 Task: In skill assessment recomendation turn off In-app notifications.
Action: Mouse moved to (713, 67)
Screenshot: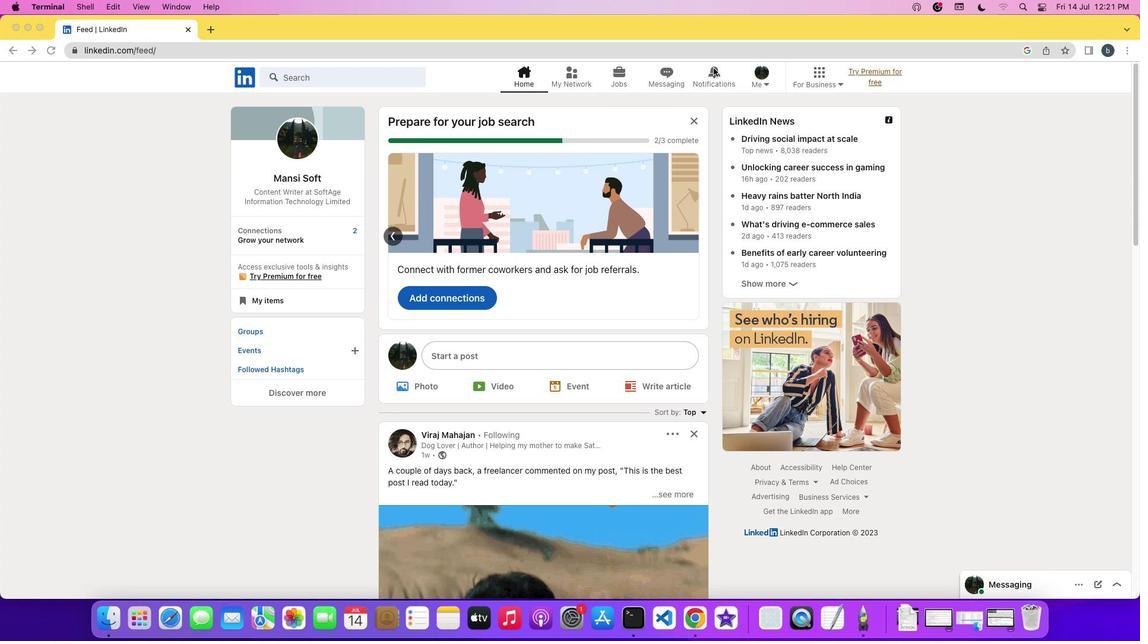 
Action: Mouse pressed left at (713, 67)
Screenshot: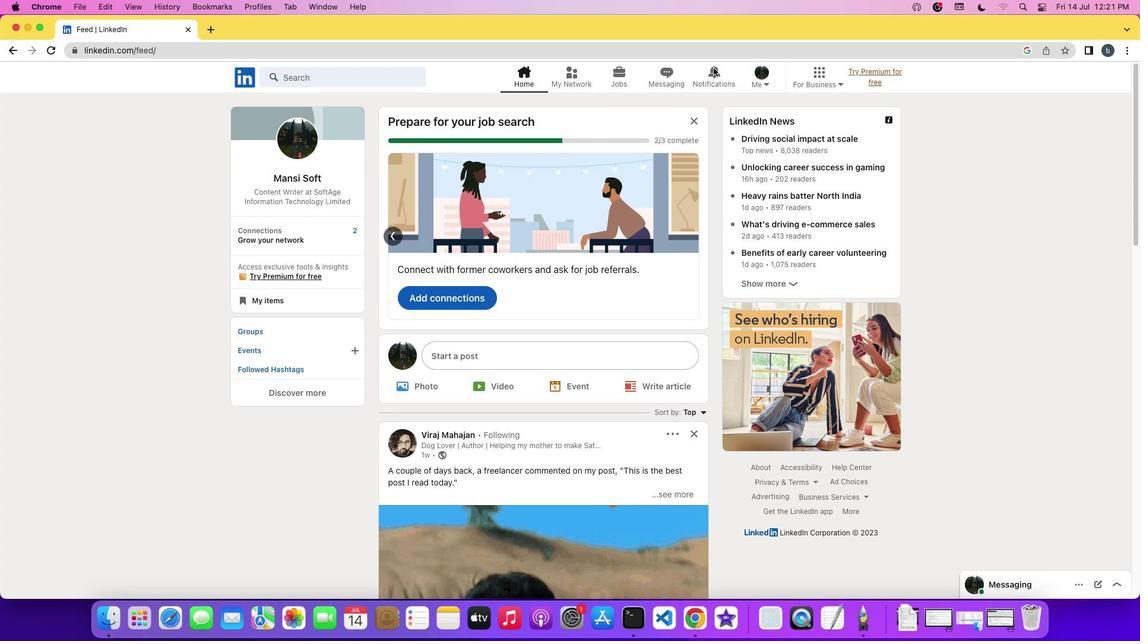 
Action: Mouse pressed left at (713, 67)
Screenshot: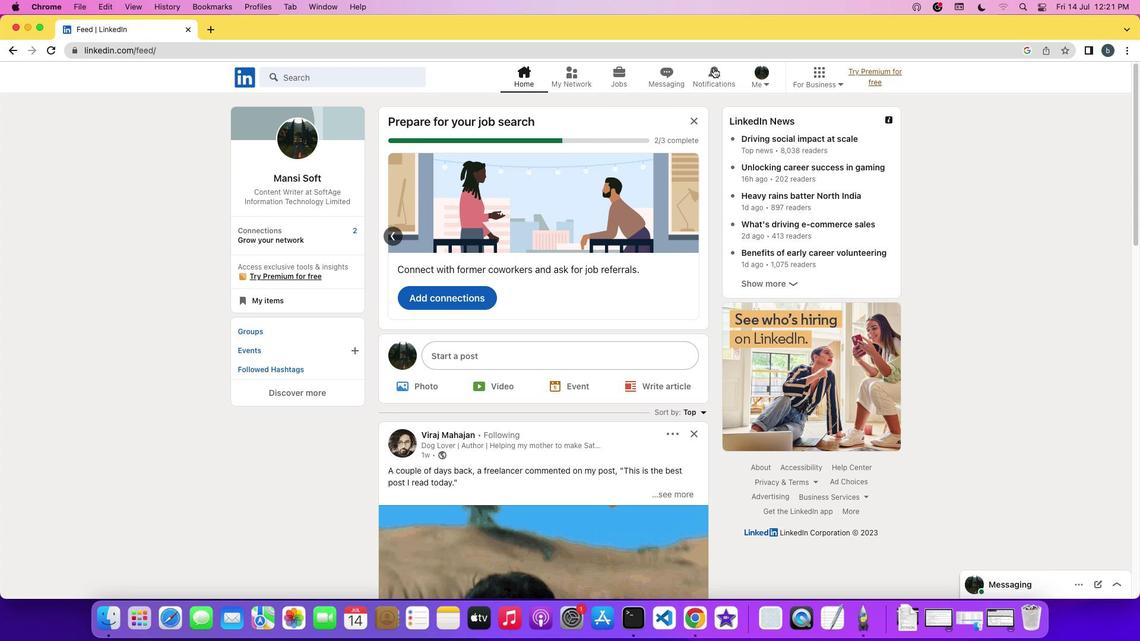
Action: Mouse moved to (274, 151)
Screenshot: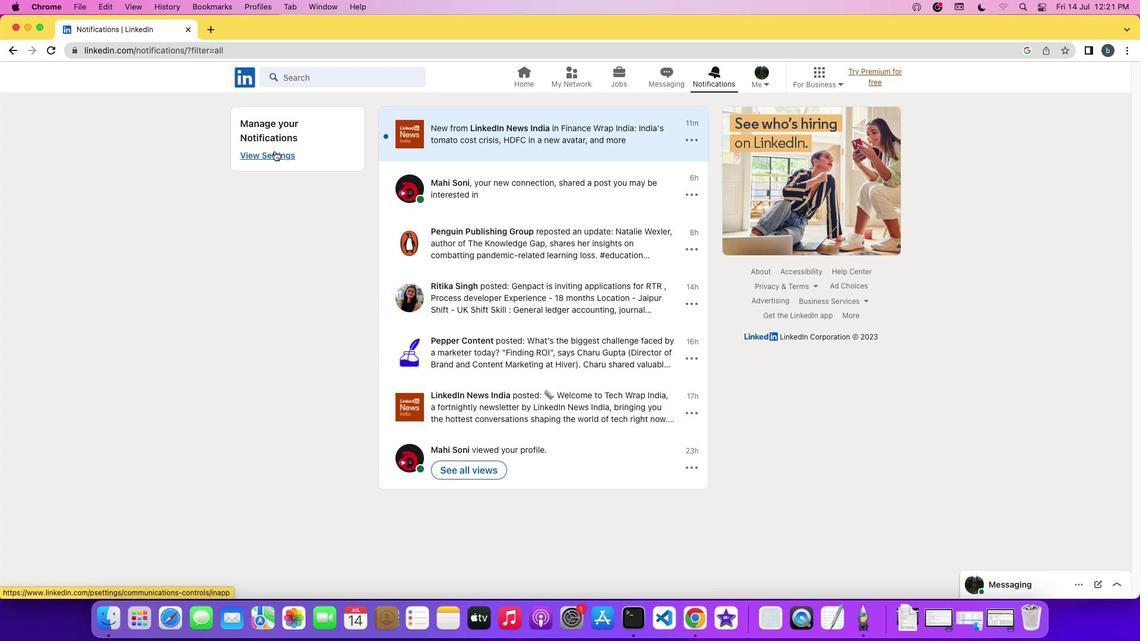 
Action: Mouse pressed left at (274, 151)
Screenshot: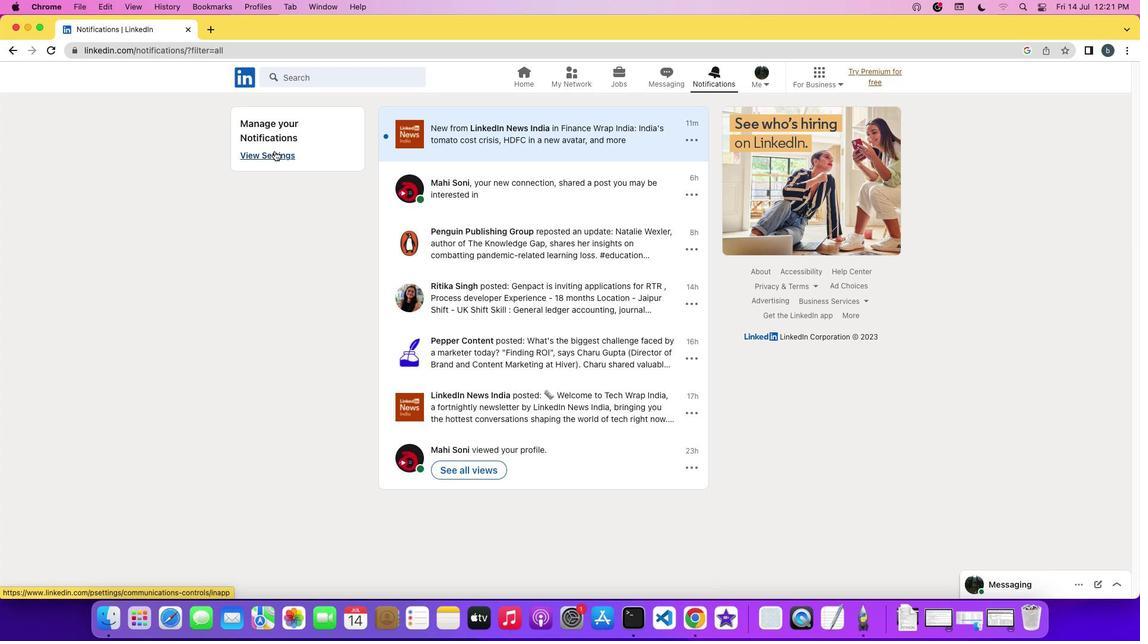 
Action: Mouse moved to (476, 142)
Screenshot: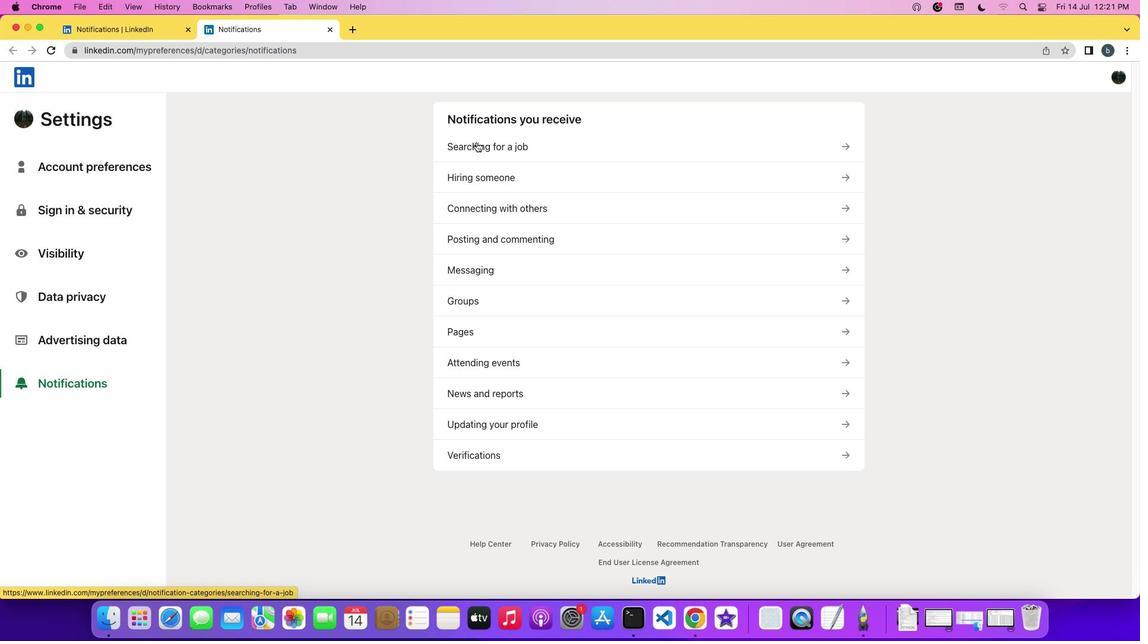 
Action: Mouse pressed left at (476, 142)
Screenshot: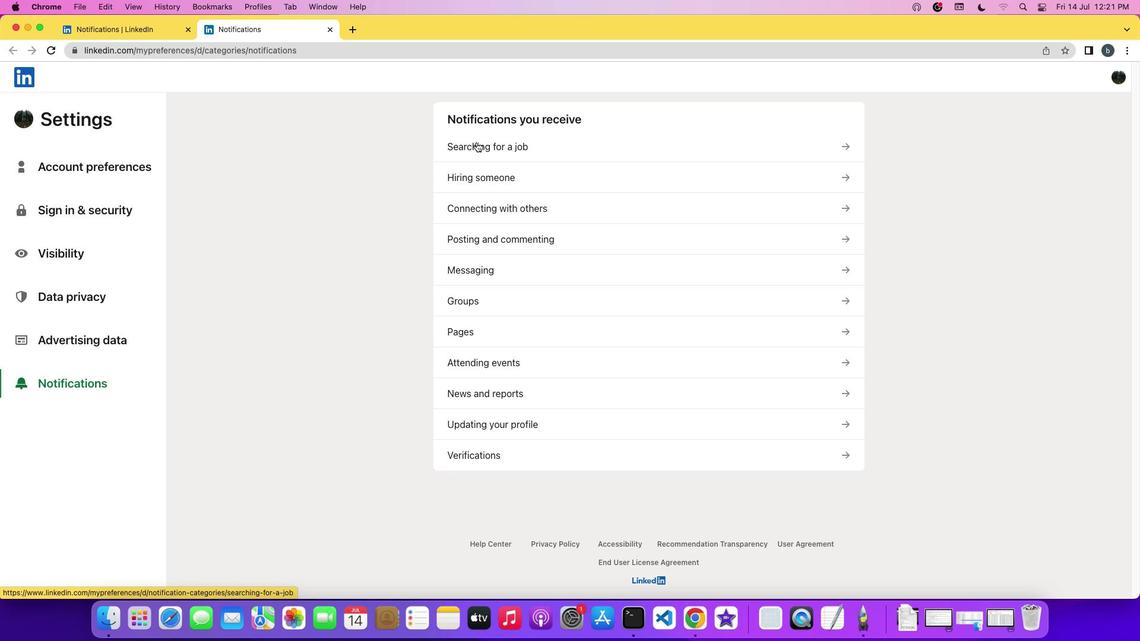 
Action: Mouse moved to (508, 465)
Screenshot: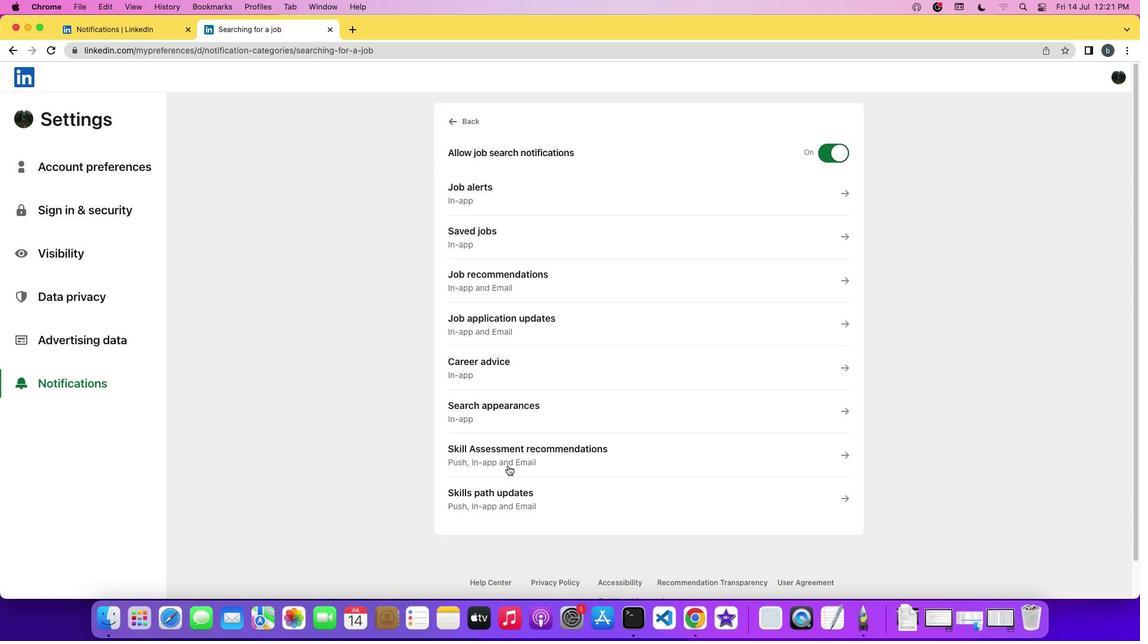 
Action: Mouse pressed left at (508, 465)
Screenshot: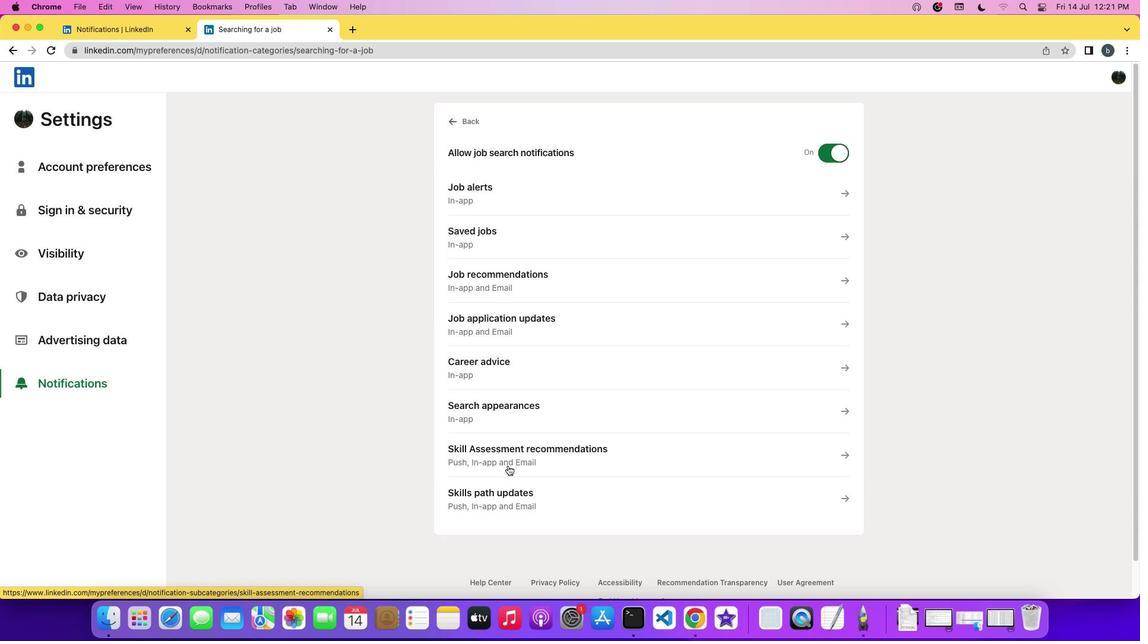 
Action: Mouse moved to (833, 212)
Screenshot: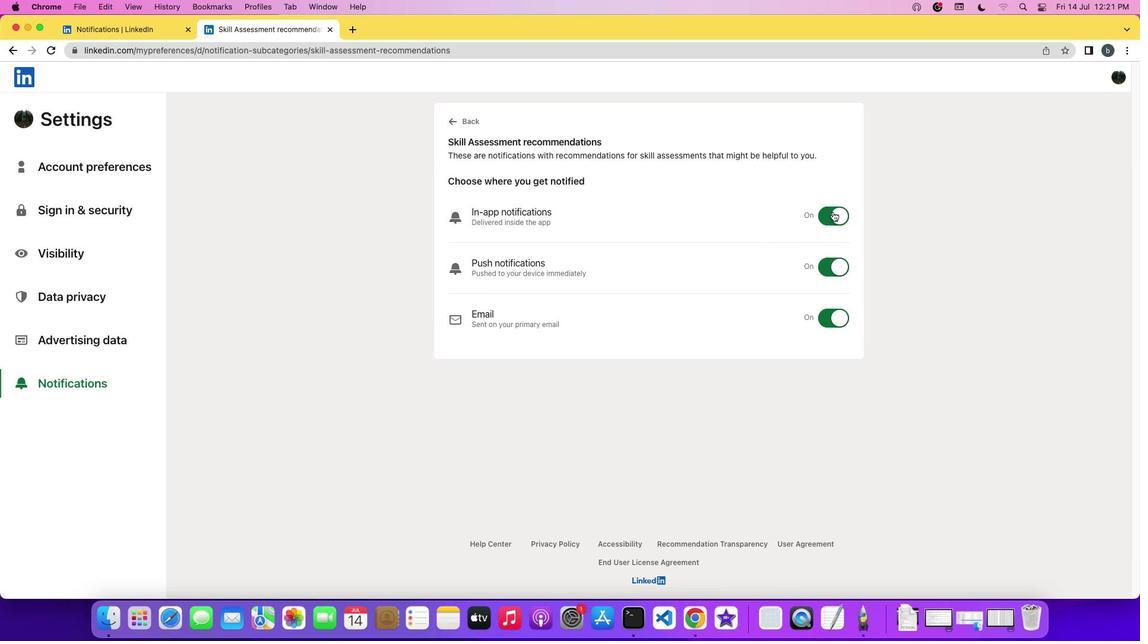 
Action: Mouse pressed left at (833, 212)
Screenshot: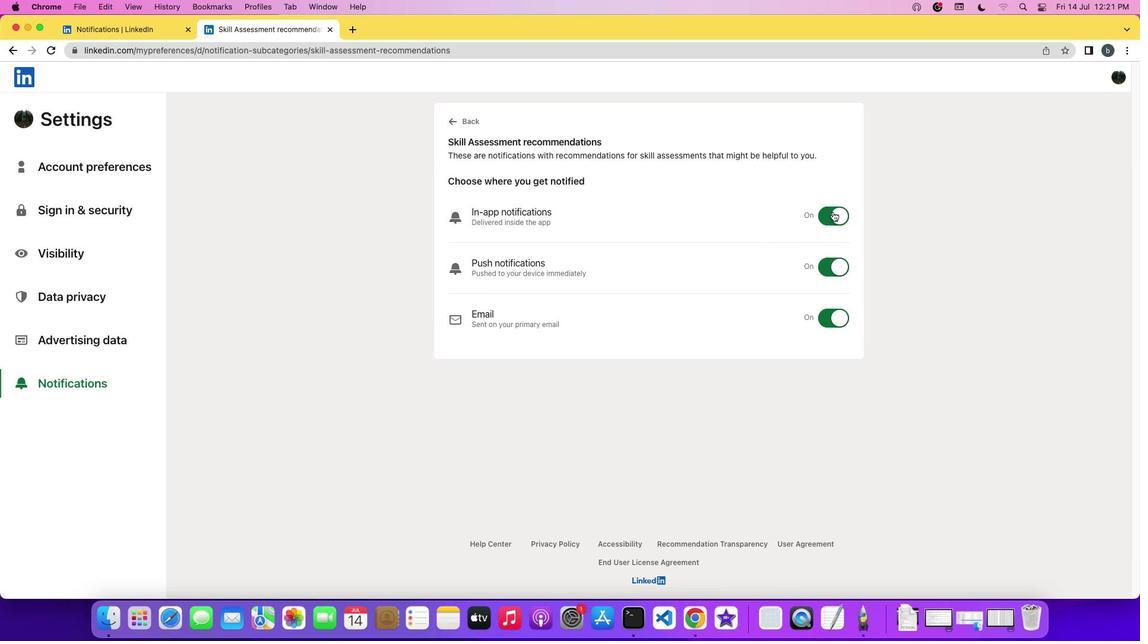 
Action: Mouse moved to (854, 213)
Screenshot: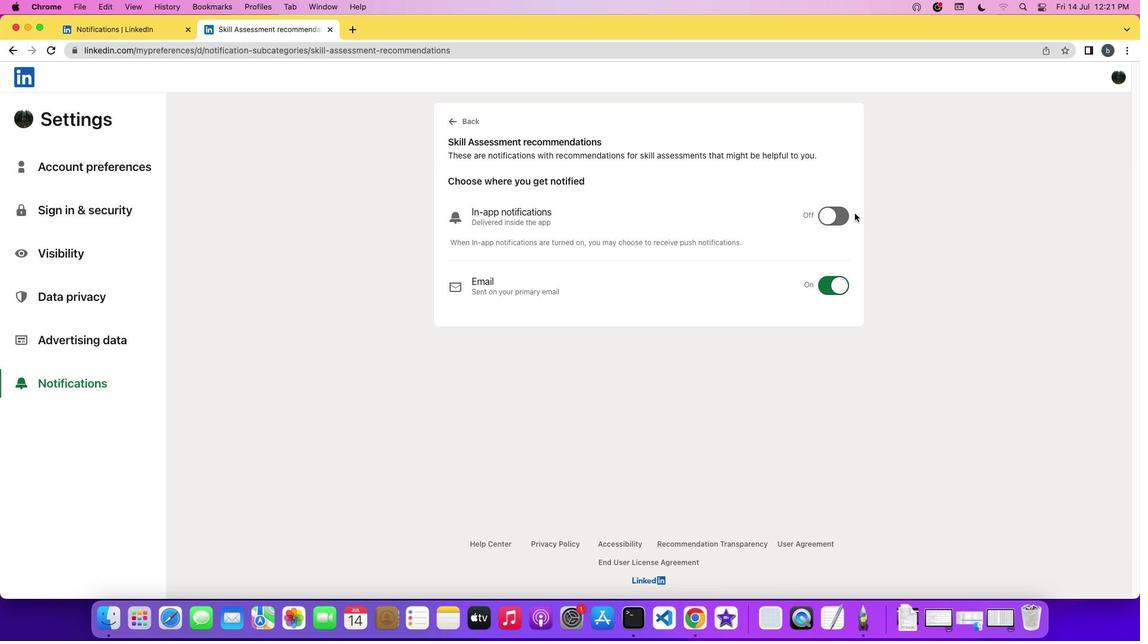 
